 Task: Apply Modern Theme on "Image E.jpg" and play.
Action: Mouse moved to (139, 147)
Screenshot: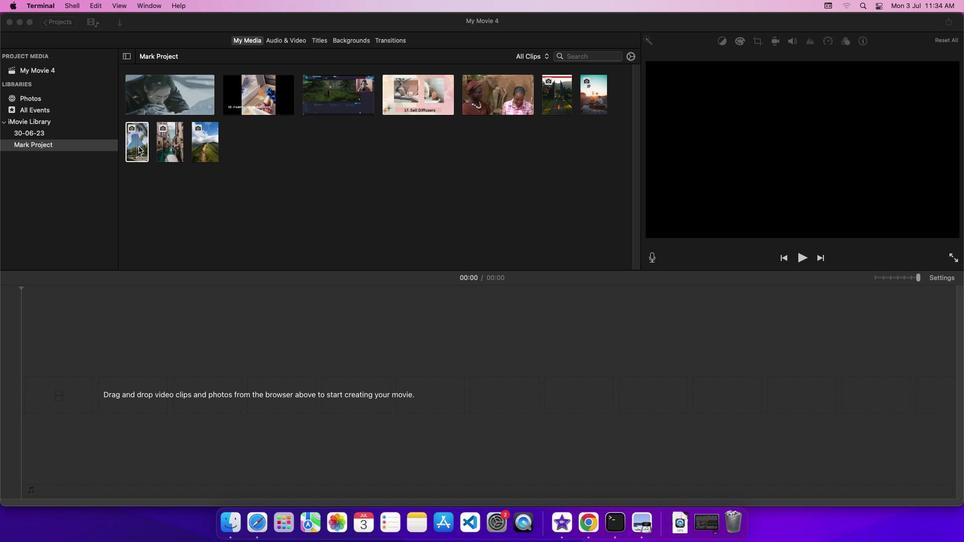 
Action: Mouse pressed left at (139, 147)
Screenshot: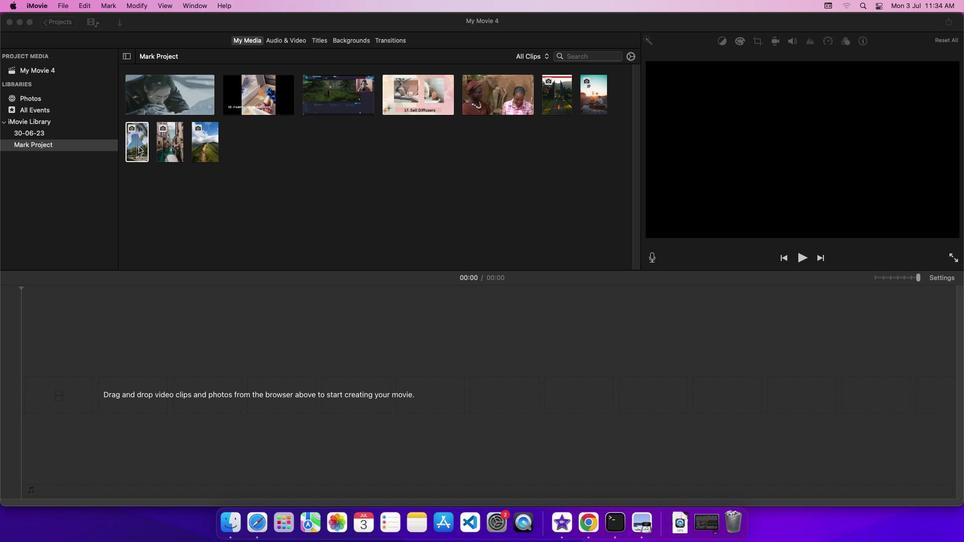 
Action: Mouse pressed left at (139, 147)
Screenshot: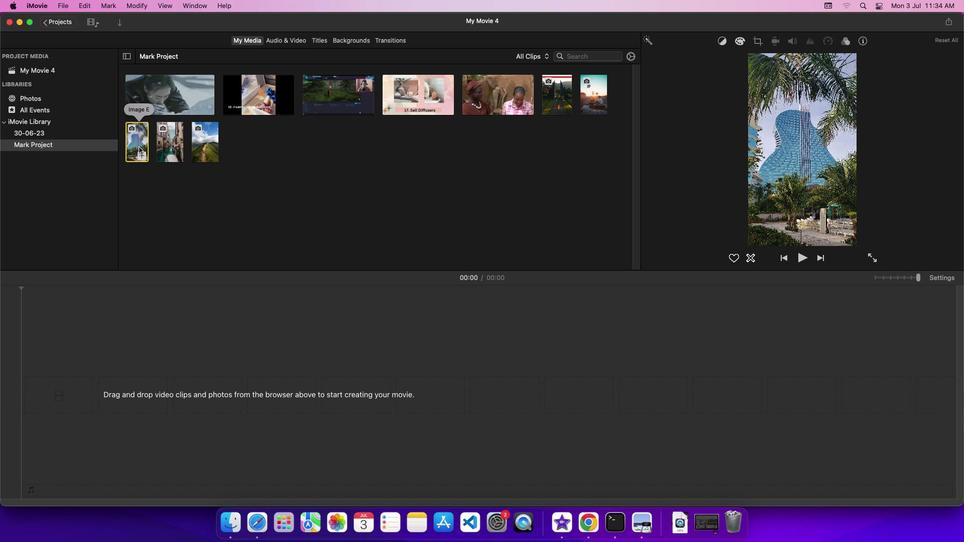 
Action: Mouse moved to (930, 276)
Screenshot: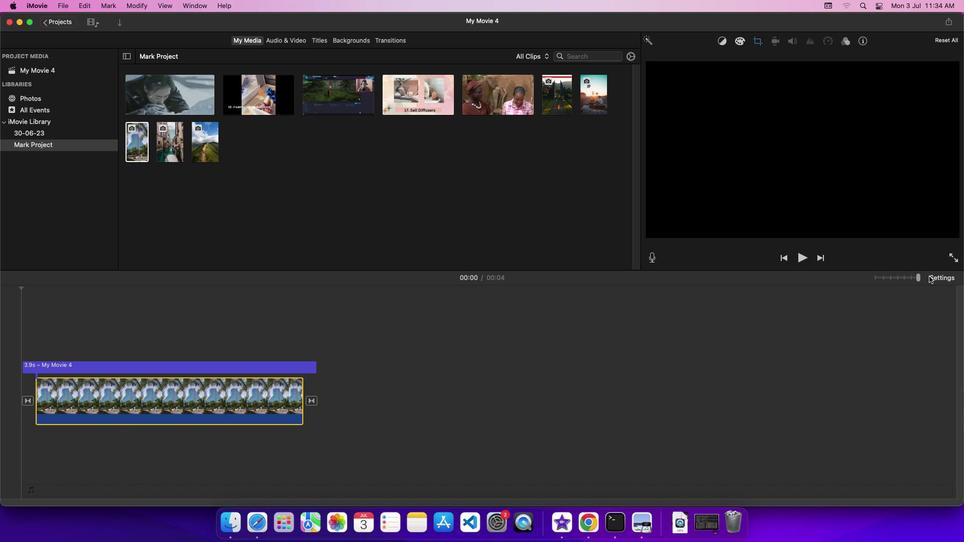 
Action: Mouse pressed left at (930, 276)
Screenshot: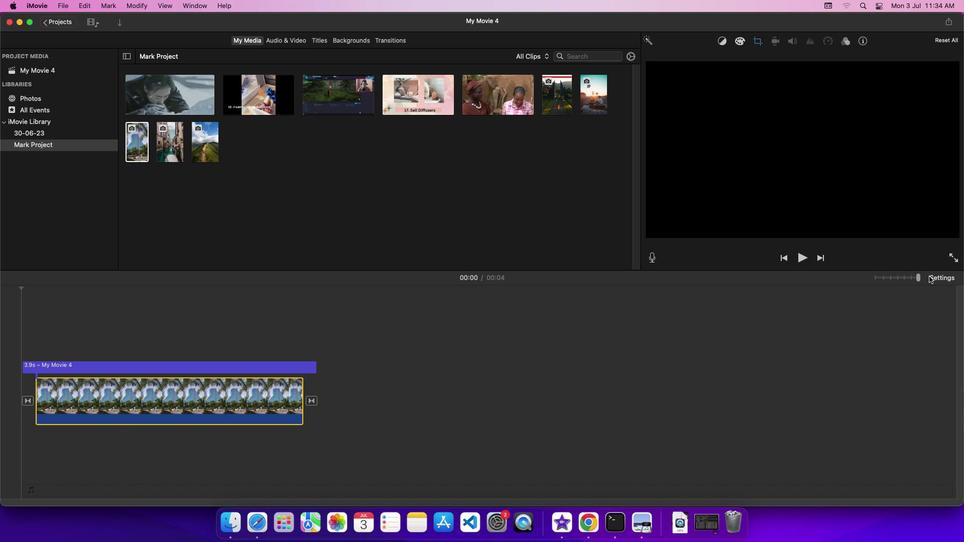
Action: Mouse moved to (850, 319)
Screenshot: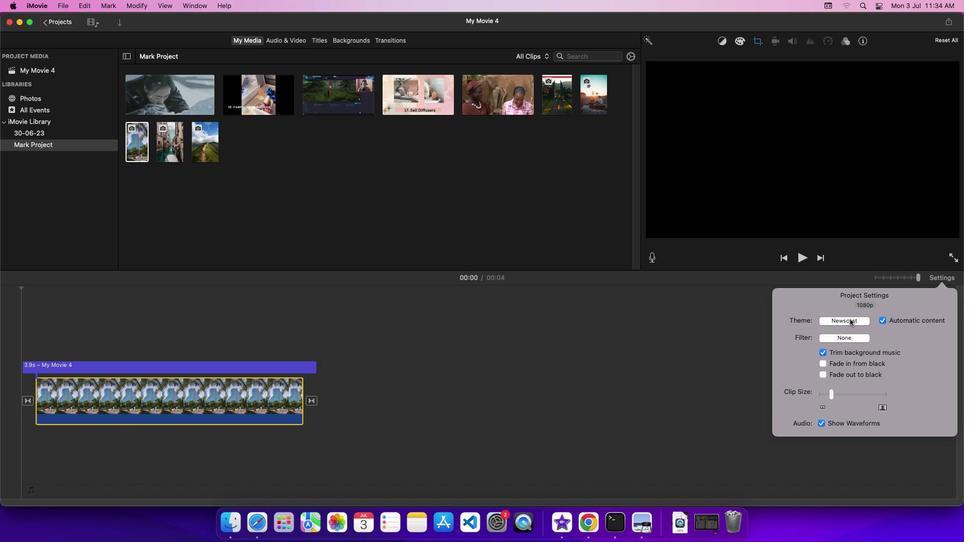 
Action: Mouse pressed left at (850, 319)
Screenshot: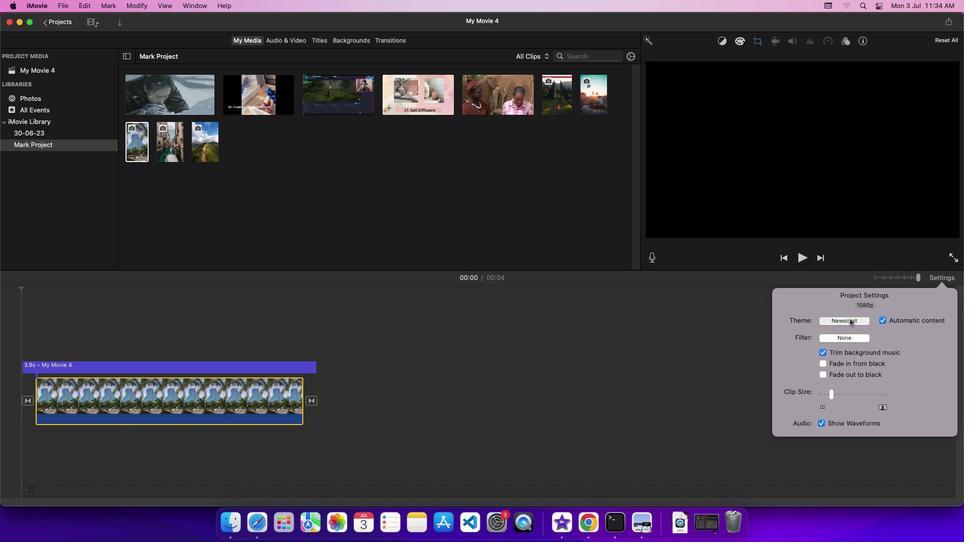 
Action: Mouse moved to (600, 320)
Screenshot: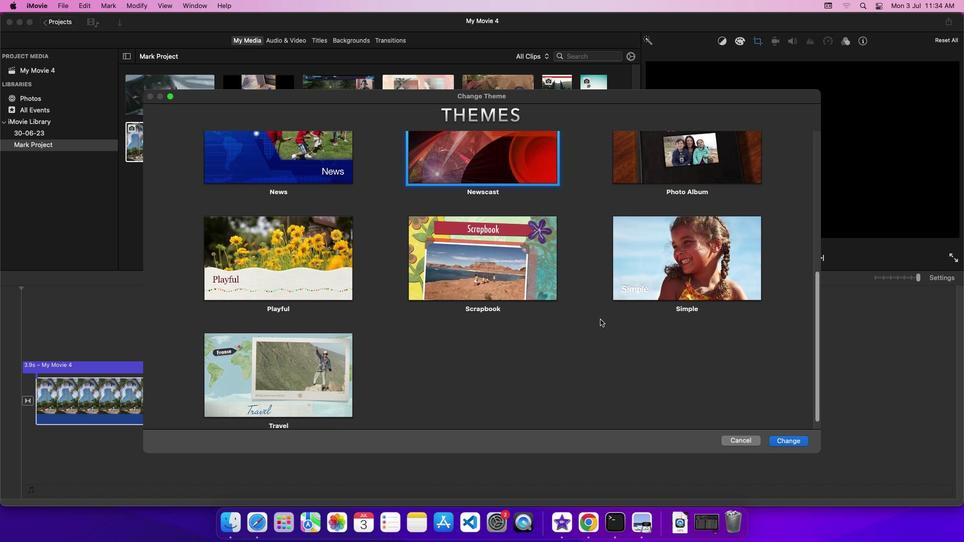 
Action: Mouse scrolled (600, 320) with delta (0, 0)
Screenshot: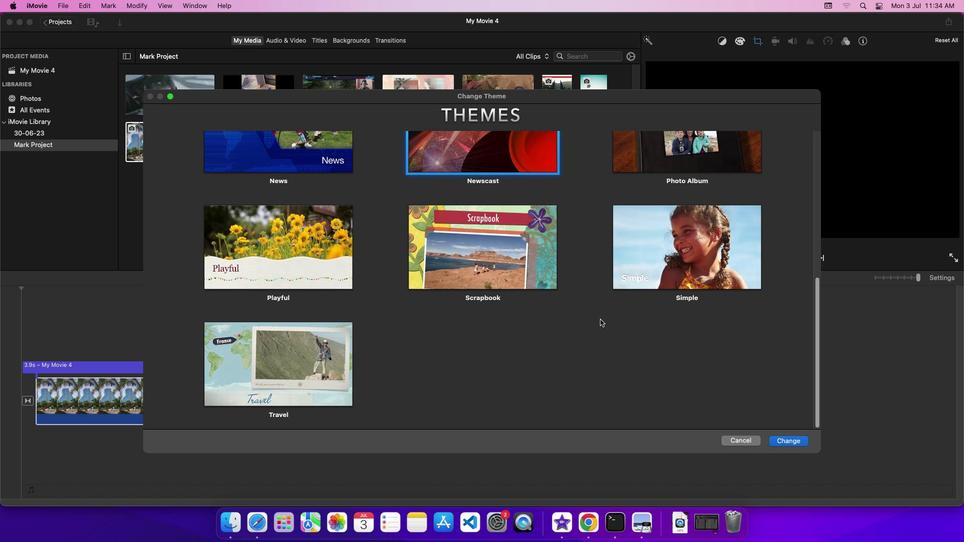 
Action: Mouse scrolled (600, 320) with delta (0, 0)
Screenshot: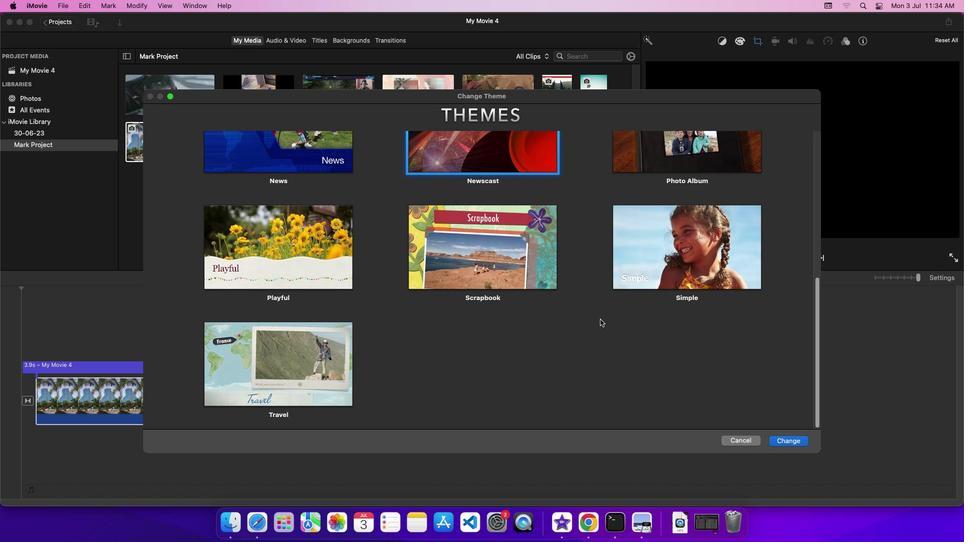 
Action: Mouse scrolled (600, 320) with delta (0, -3)
Screenshot: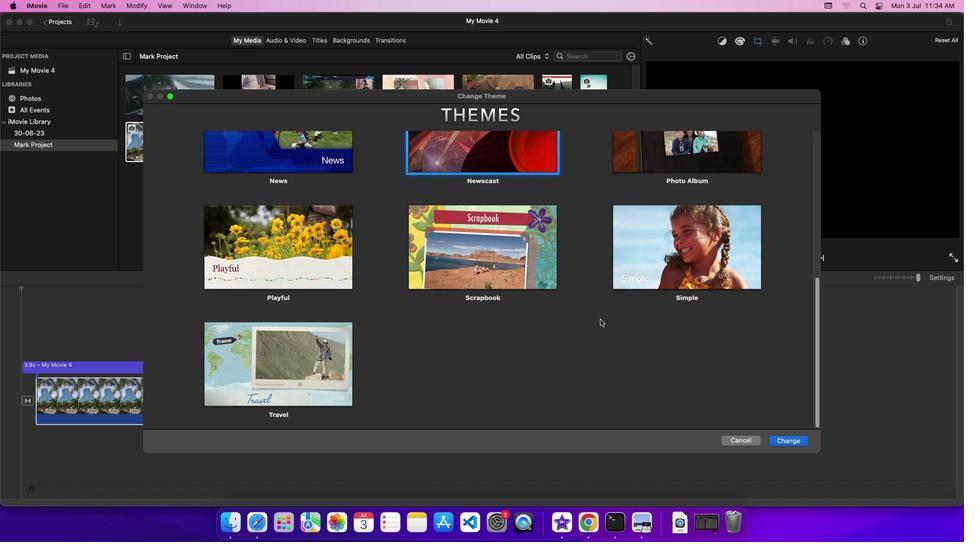
Action: Mouse scrolled (600, 320) with delta (0, -3)
Screenshot: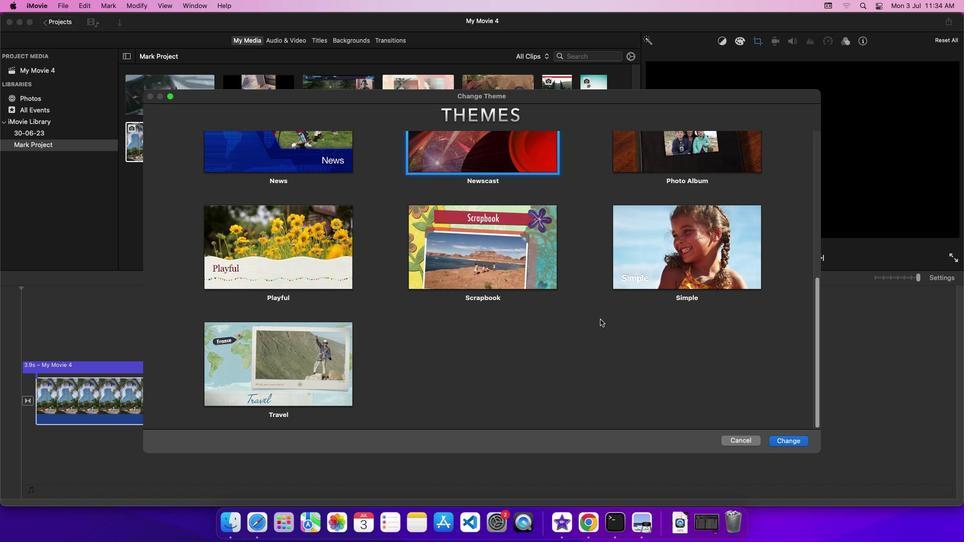 
Action: Mouse scrolled (600, 320) with delta (0, 0)
Screenshot: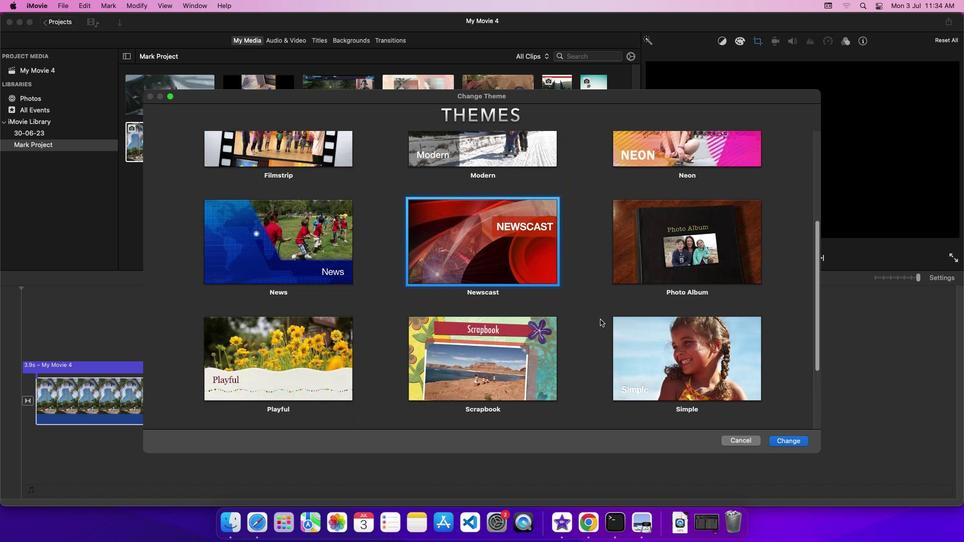 
Action: Mouse scrolled (600, 320) with delta (0, 0)
Screenshot: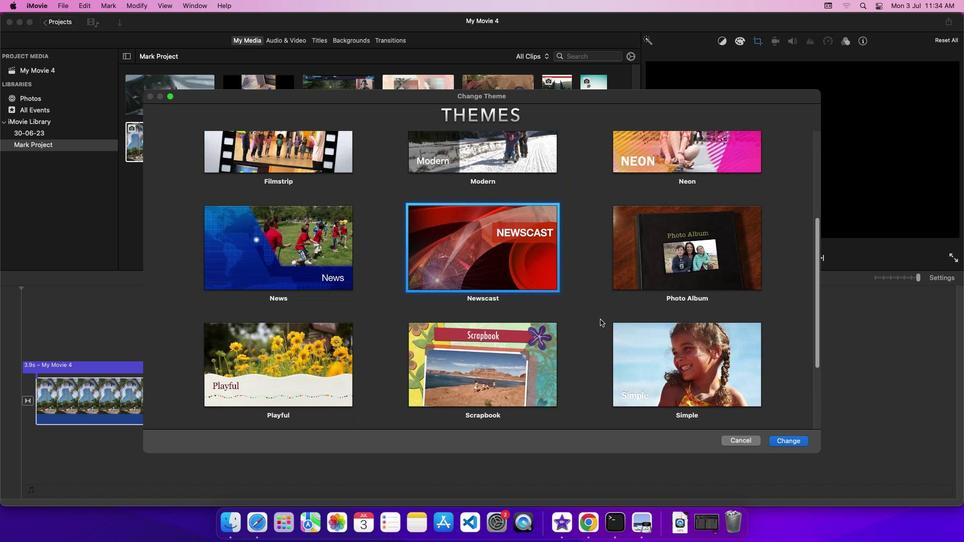 
Action: Mouse scrolled (600, 320) with delta (0, 4)
Screenshot: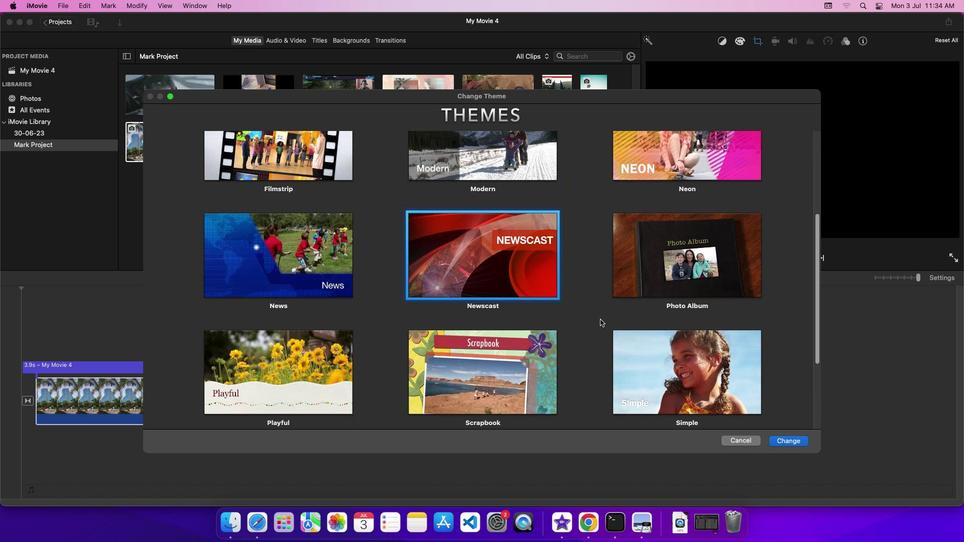 
Action: Mouse scrolled (600, 320) with delta (0, 6)
Screenshot: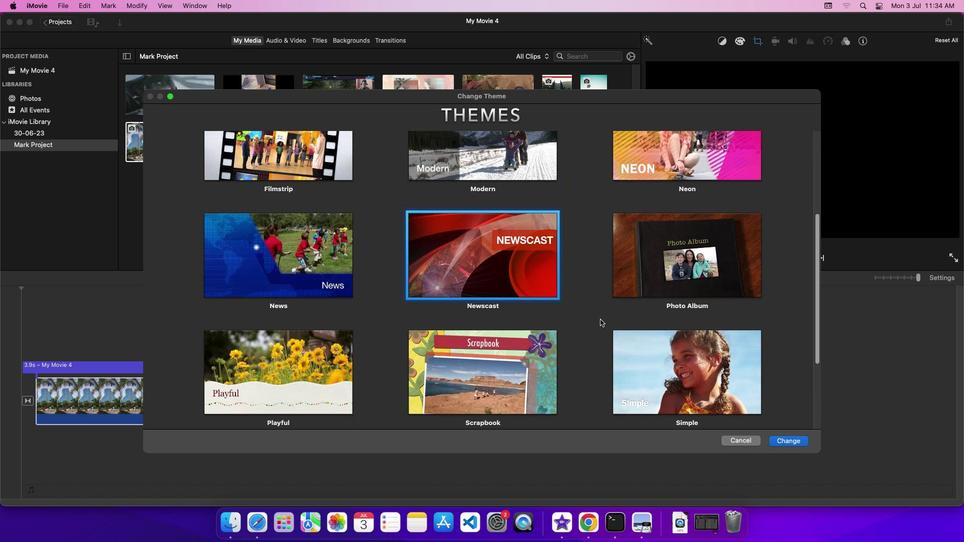 
Action: Mouse scrolled (600, 320) with delta (0, 0)
Screenshot: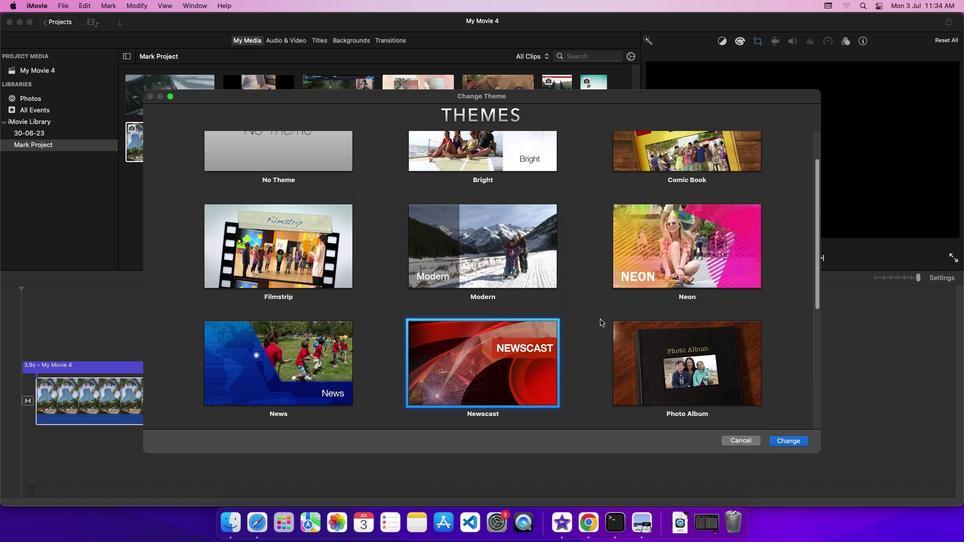 
Action: Mouse scrolled (600, 320) with delta (0, 0)
Screenshot: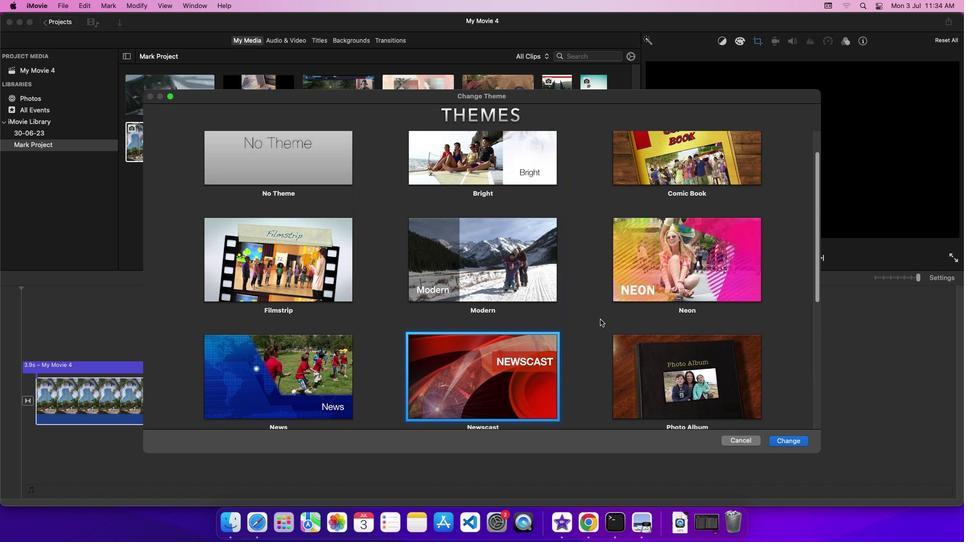 
Action: Mouse scrolled (600, 320) with delta (0, 4)
Screenshot: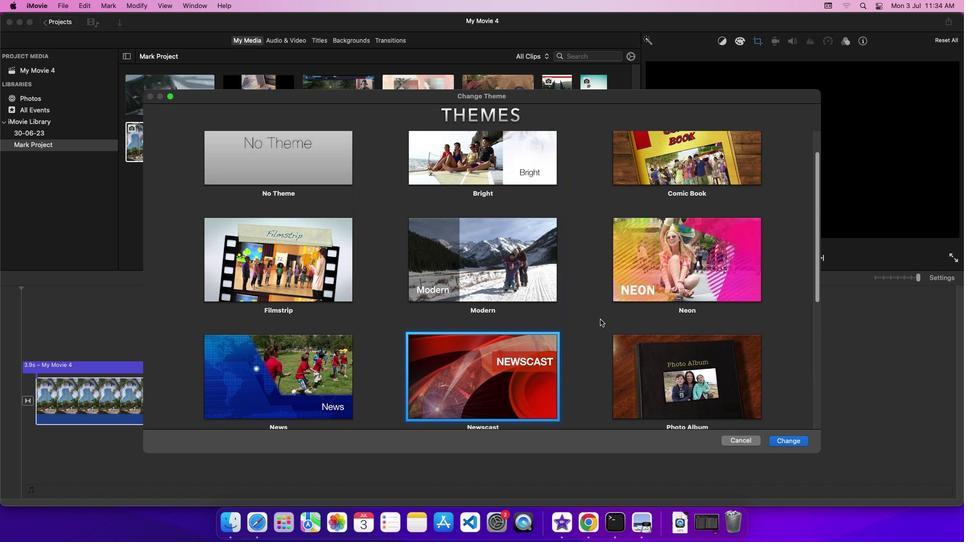 
Action: Mouse scrolled (600, 320) with delta (0, 7)
Screenshot: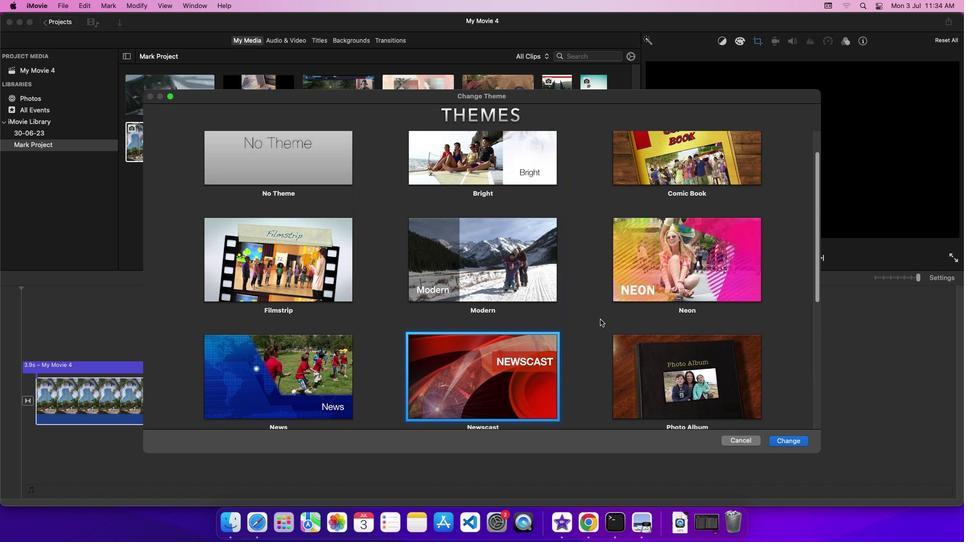 
Action: Mouse scrolled (600, 320) with delta (0, 0)
Screenshot: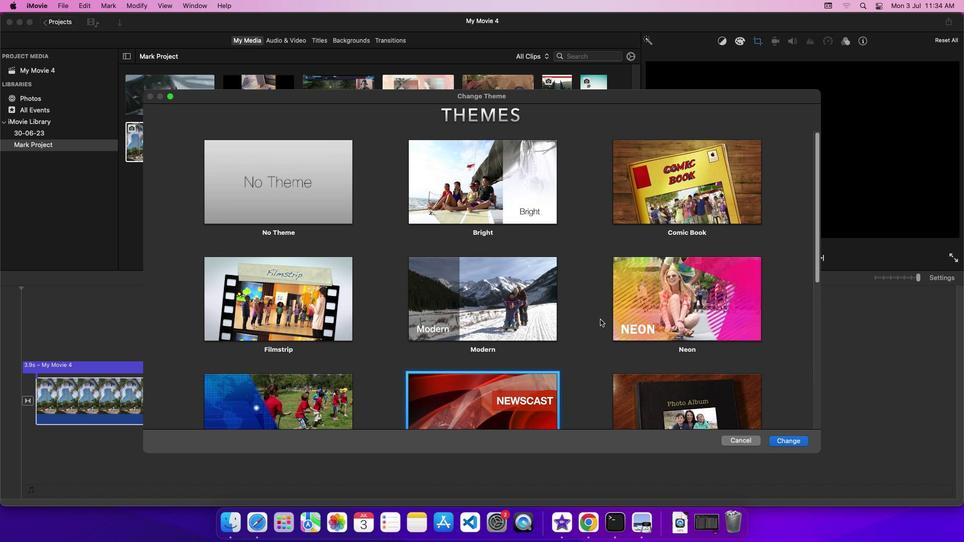 
Action: Mouse scrolled (600, 320) with delta (0, 0)
Screenshot: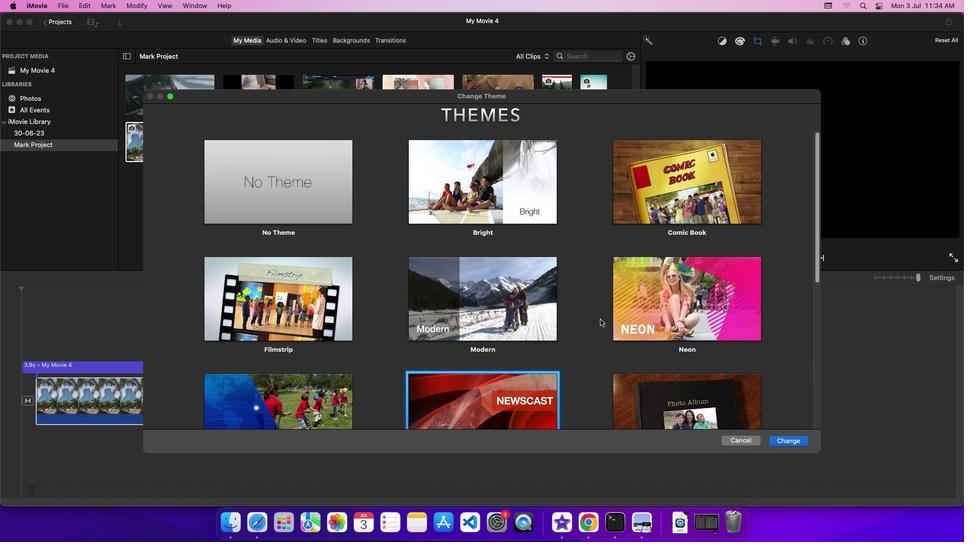 
Action: Mouse scrolled (600, 320) with delta (0, 4)
Screenshot: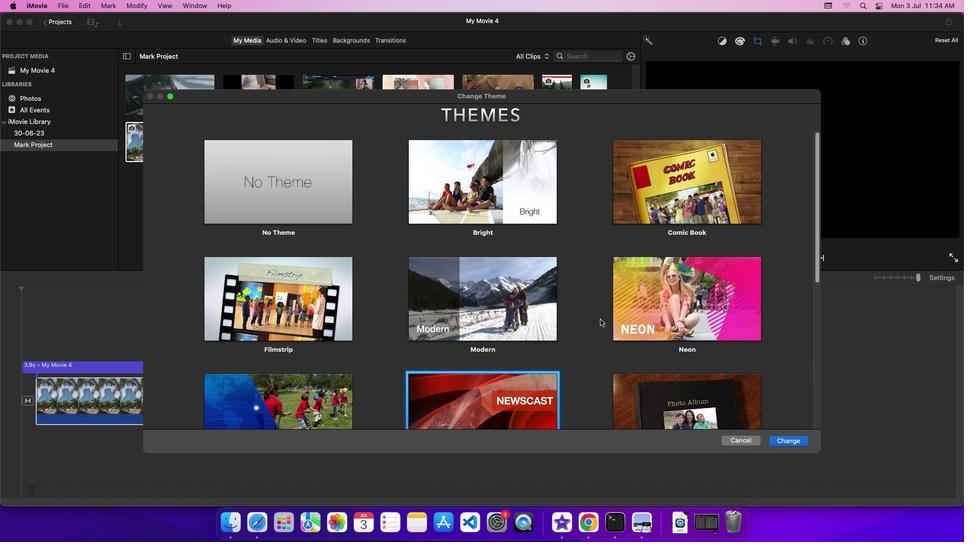 
Action: Mouse scrolled (600, 320) with delta (0, 7)
Screenshot: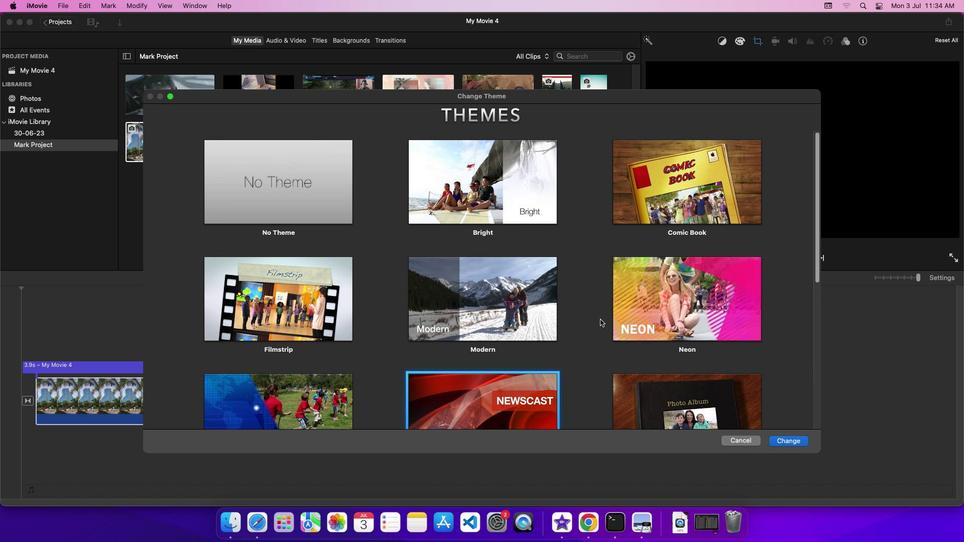 
Action: Mouse moved to (519, 320)
Screenshot: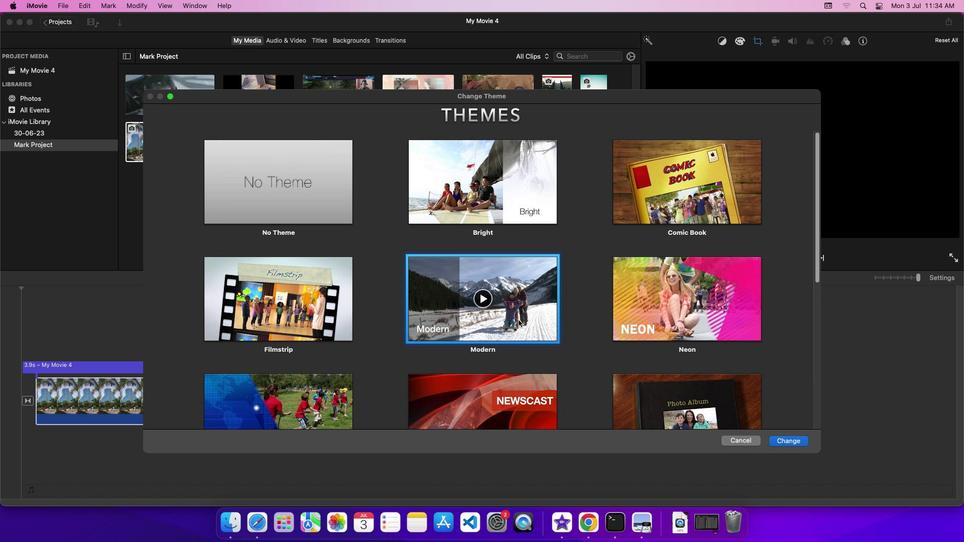 
Action: Mouse pressed left at (519, 320)
Screenshot: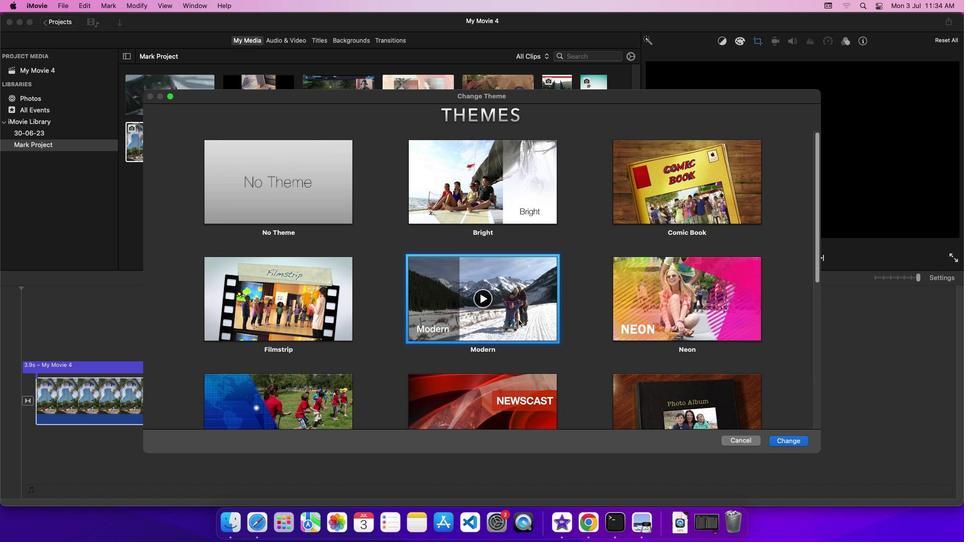 
Action: Mouse moved to (800, 439)
Screenshot: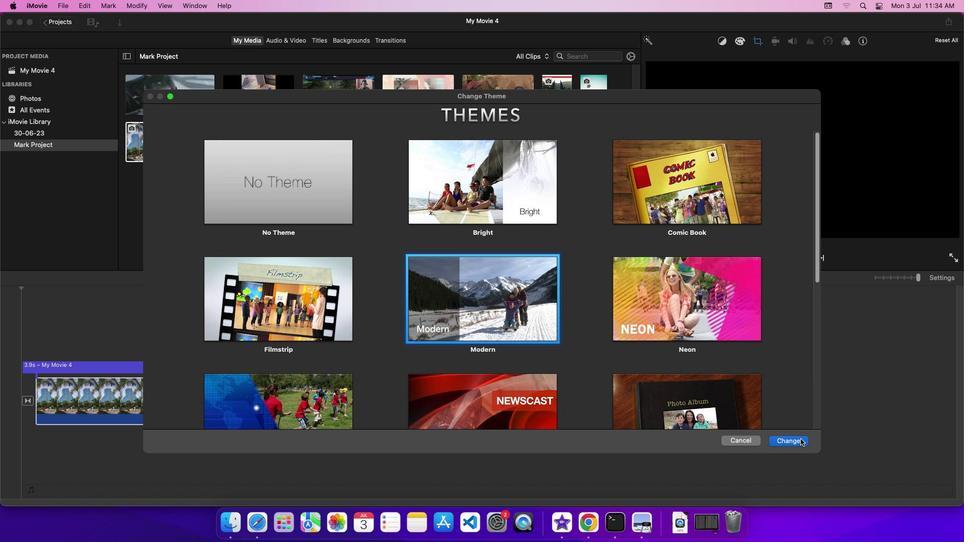 
Action: Mouse pressed left at (800, 439)
Screenshot: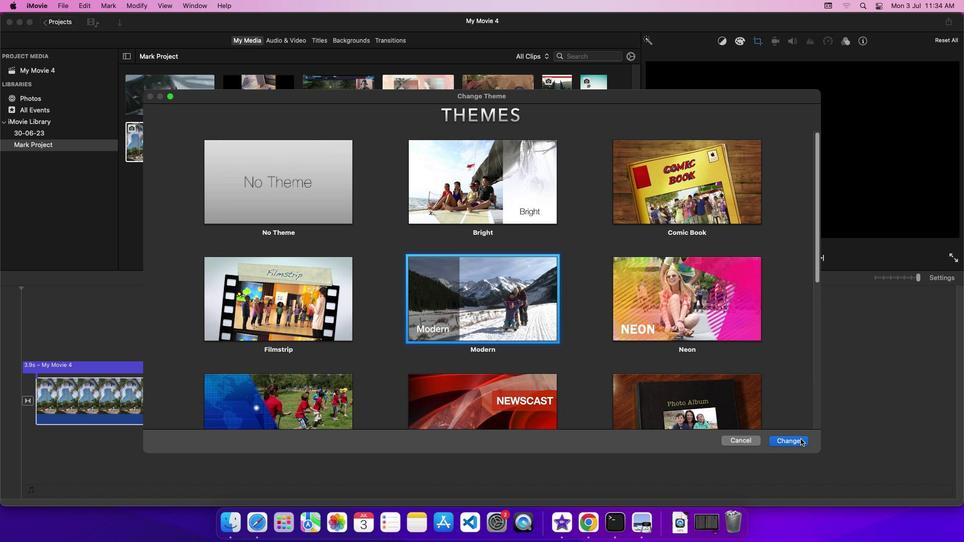 
Action: Mouse moved to (52, 381)
Screenshot: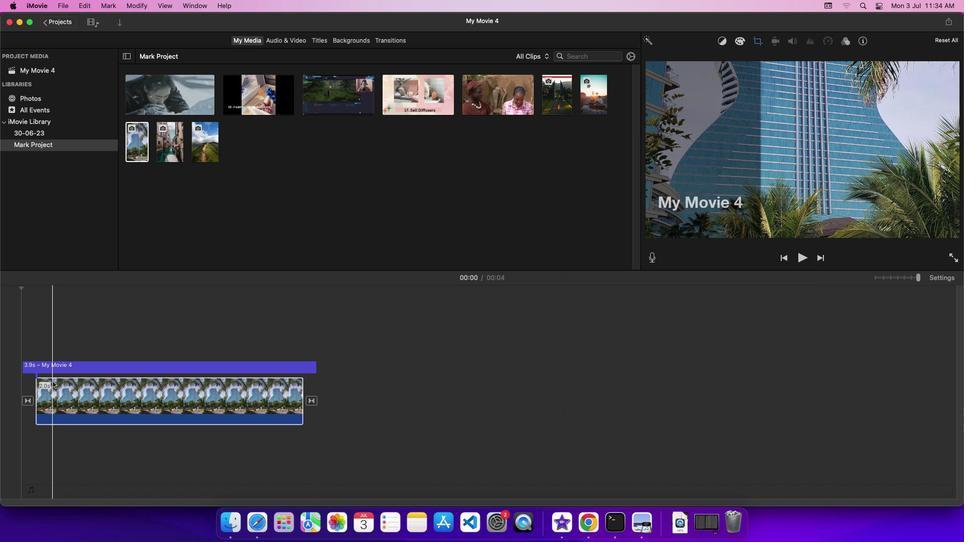 
Action: Mouse pressed left at (52, 381)
Screenshot: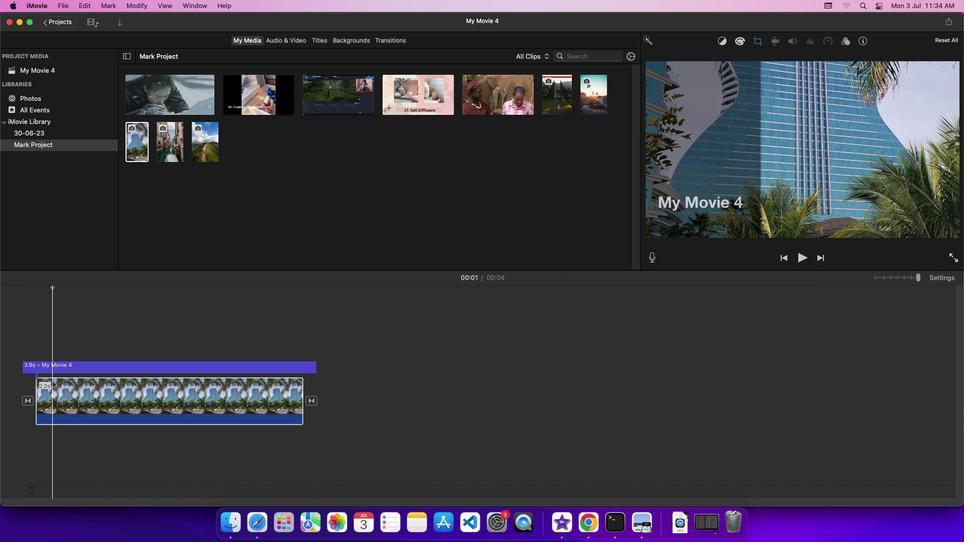 
Action: Mouse moved to (801, 259)
Screenshot: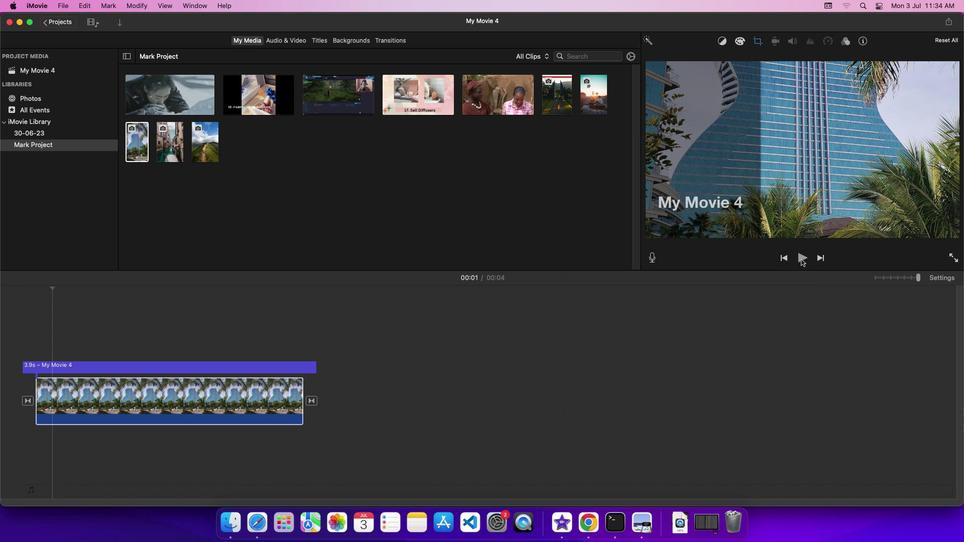 
Action: Mouse pressed left at (801, 259)
Screenshot: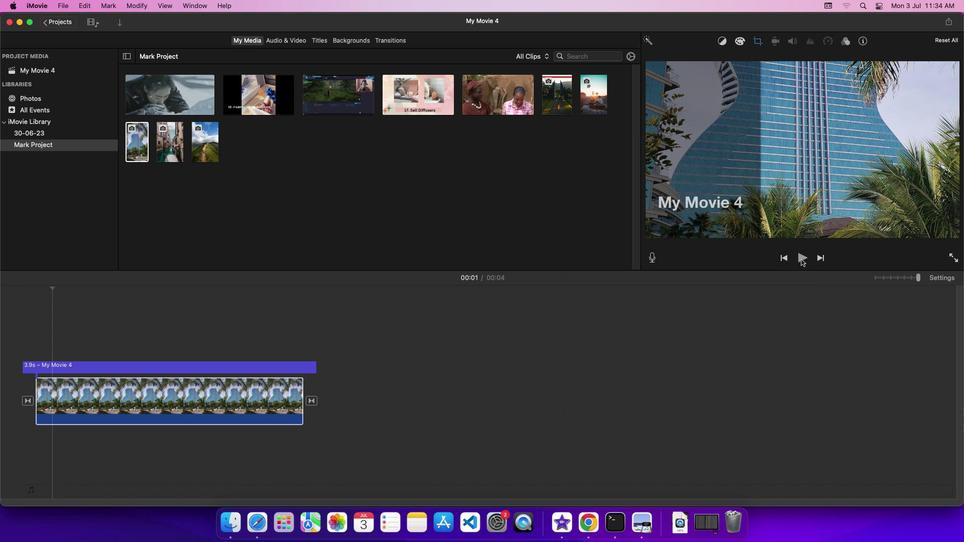 
Action: Mouse moved to (804, 287)
Screenshot: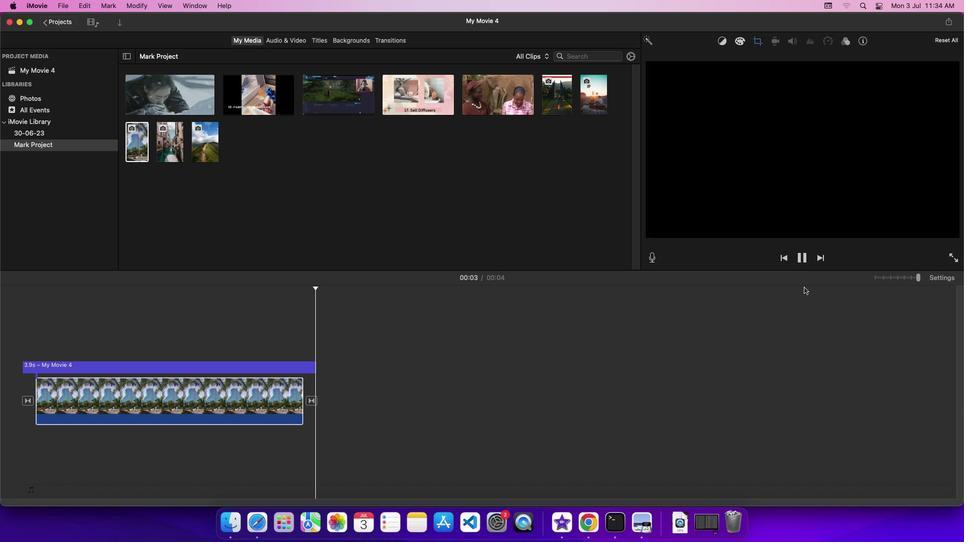 
